 Task: Open user snippets of javascript.
Action: Mouse moved to (18, 463)
Screenshot: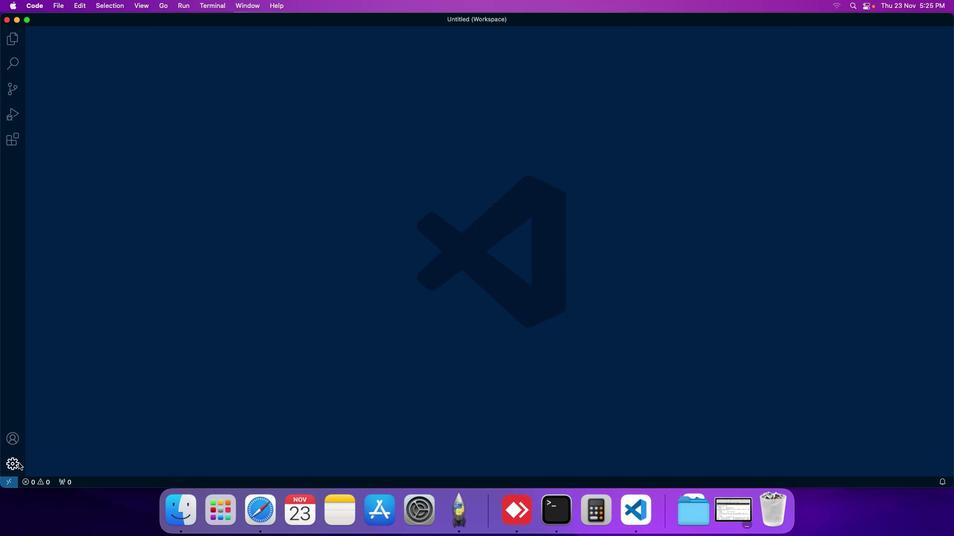 
Action: Mouse pressed left at (18, 463)
Screenshot: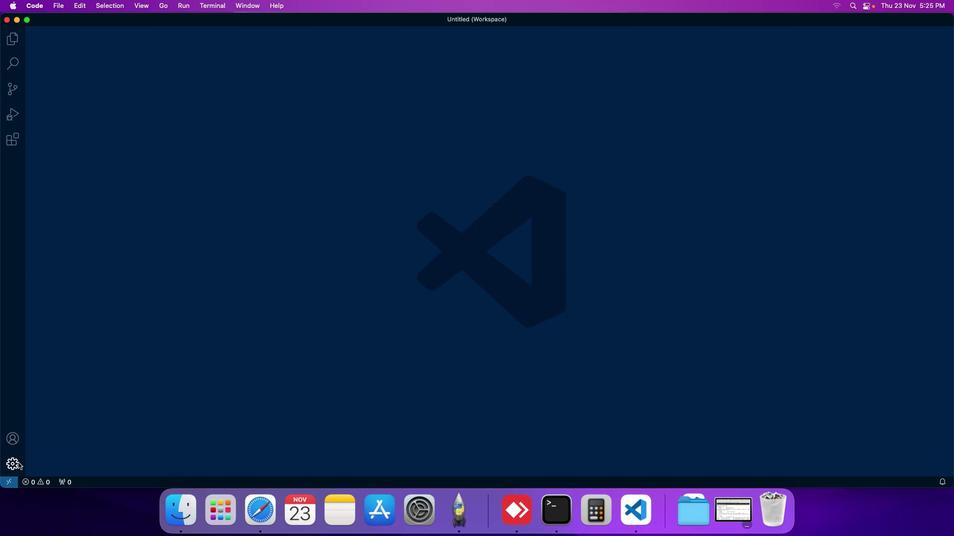 
Action: Mouse moved to (42, 421)
Screenshot: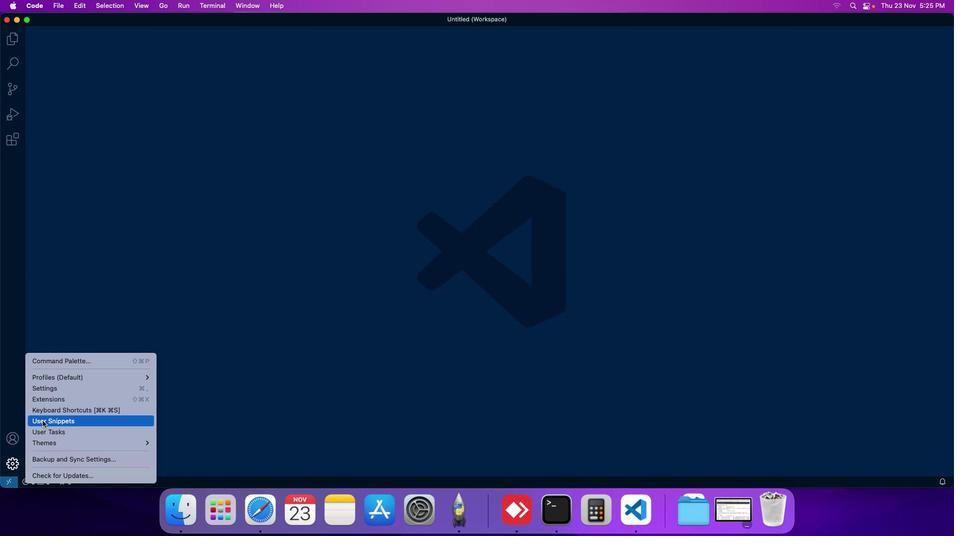 
Action: Mouse pressed left at (42, 421)
Screenshot: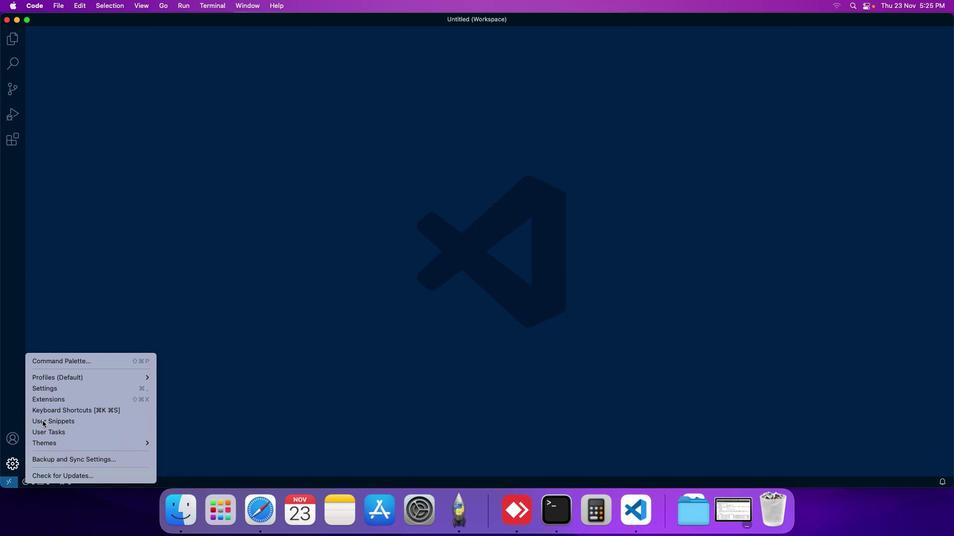 
Action: Mouse moved to (347, 138)
Screenshot: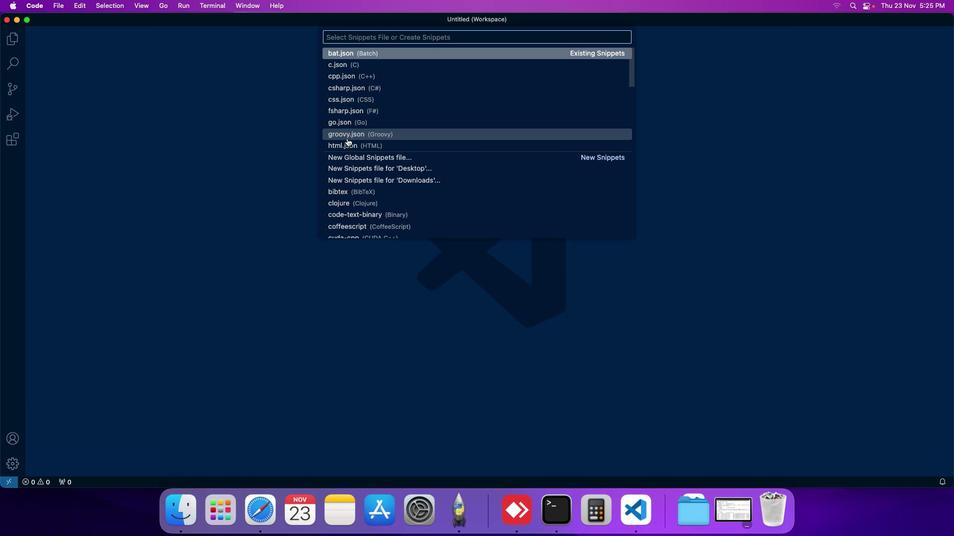 
Action: Mouse scrolled (347, 138) with delta (0, 0)
Screenshot: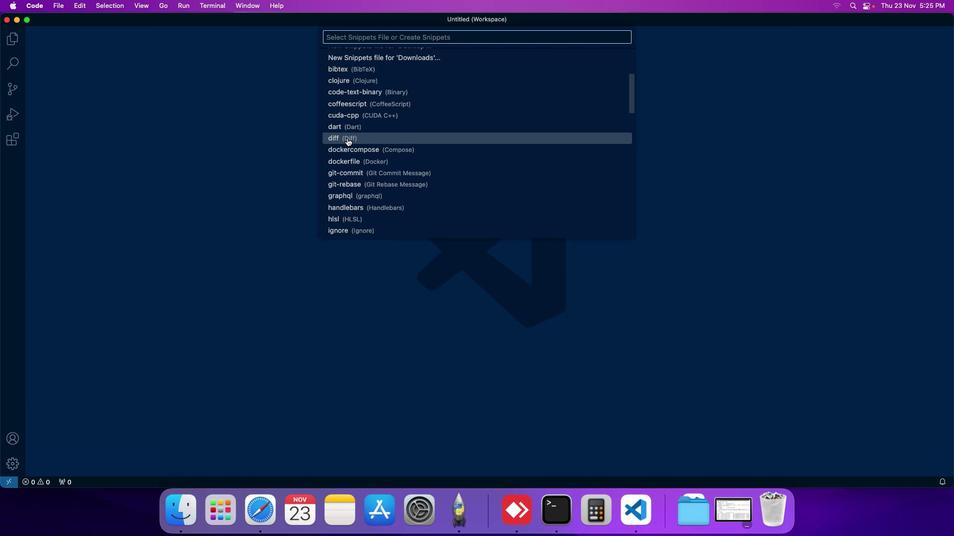 
Action: Mouse scrolled (347, 138) with delta (0, 0)
Screenshot: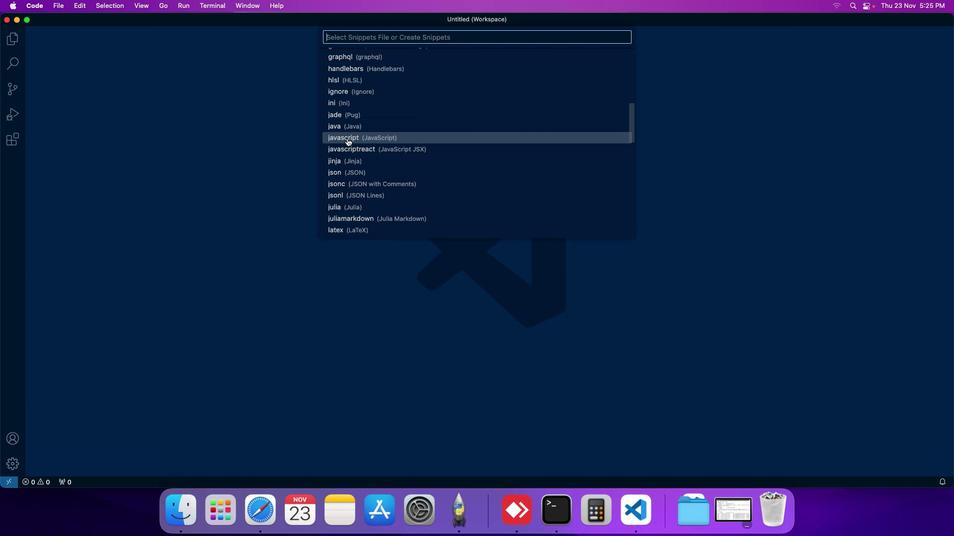 
Action: Mouse moved to (354, 139)
Screenshot: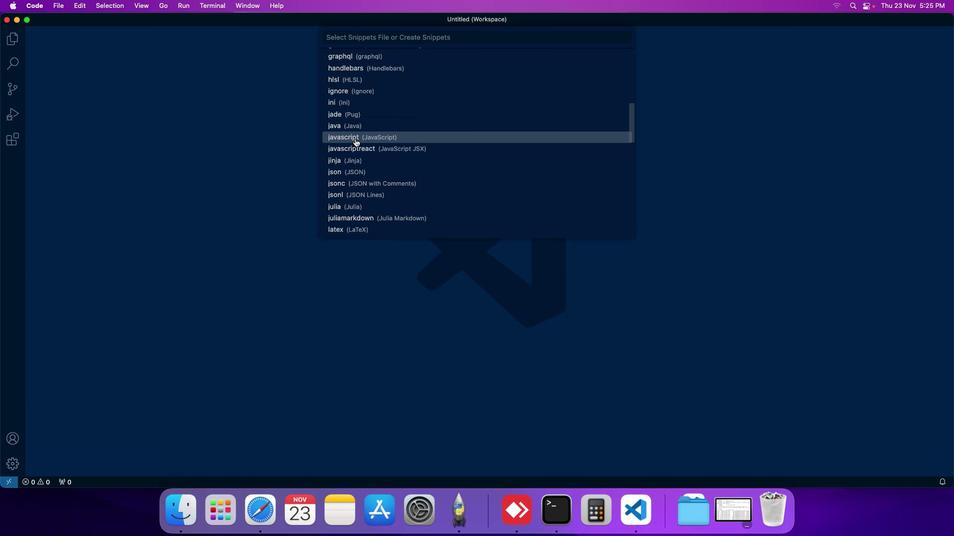 
Action: Mouse pressed left at (354, 139)
Screenshot: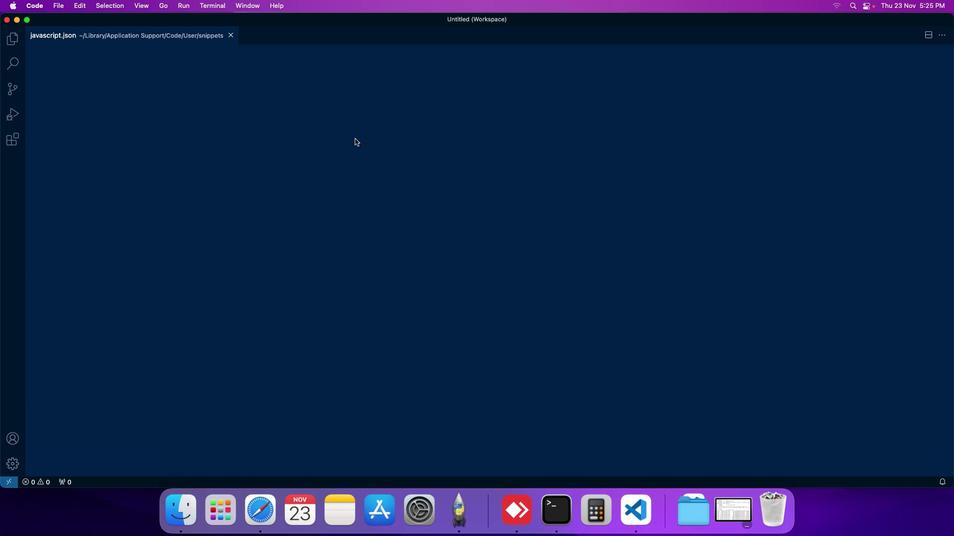 
Action: Mouse moved to (292, 229)
Screenshot: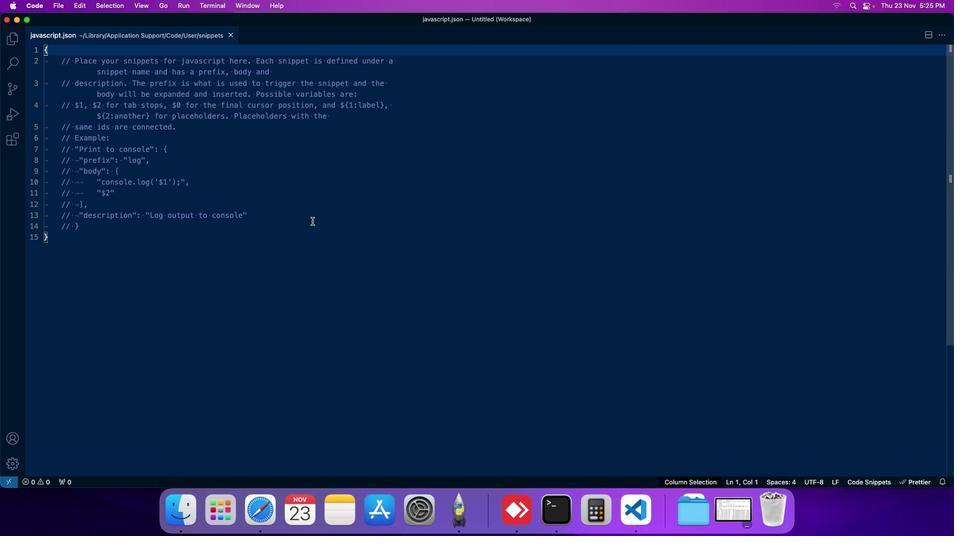 
